 Task: View property listings for ranch-style homes in Lubbock, Texas, with a backyard pool and outdoor kitchen. 76.943751
Action: Mouse moved to (152, 151)
Screenshot: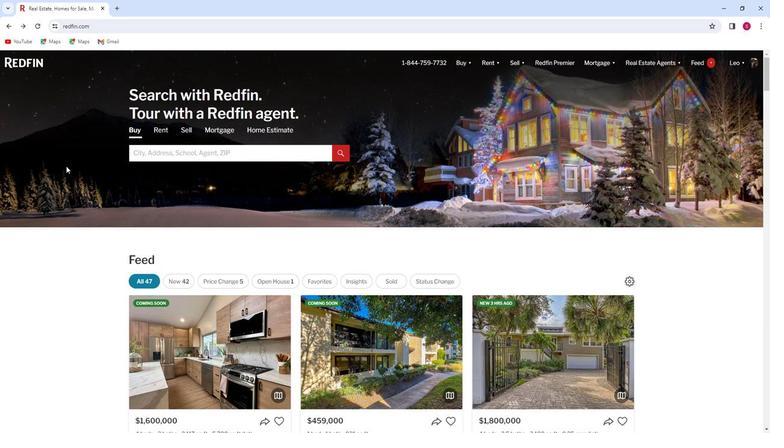 
Action: Mouse pressed left at (152, 151)
Screenshot: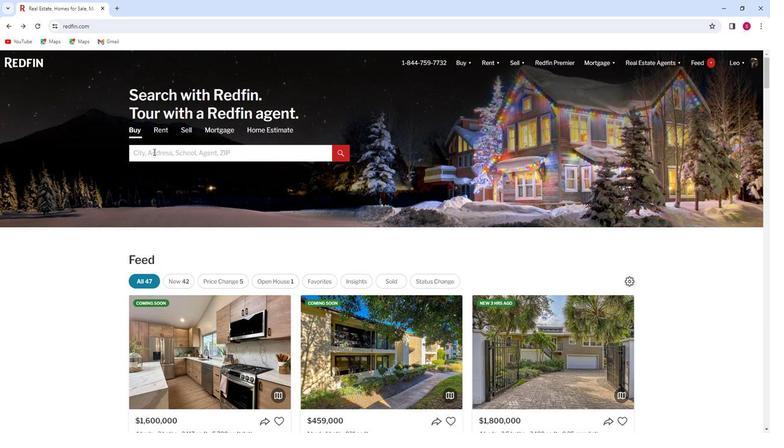 
Action: Mouse moved to (152, 151)
Screenshot: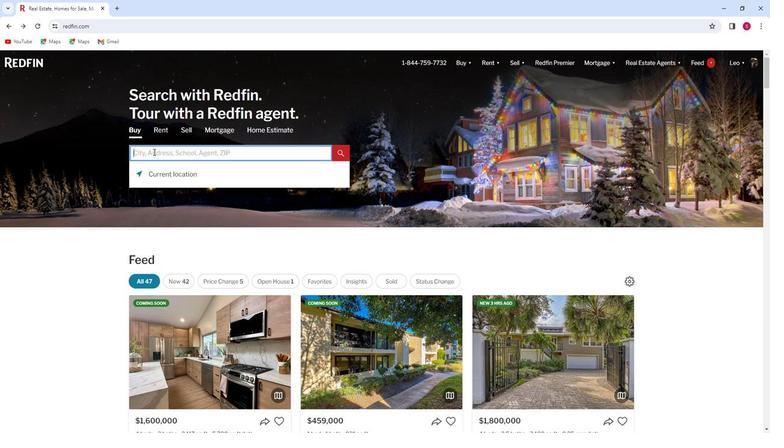 
Action: Key pressed <Key.shift><Key.shift><Key.shift>Lubb
Screenshot: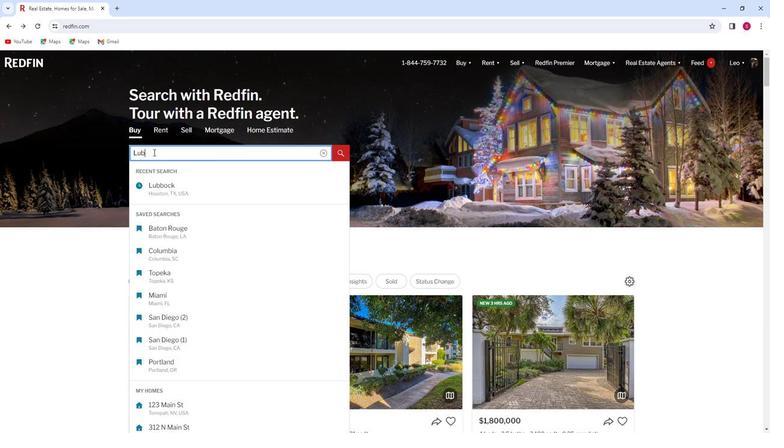 
Action: Mouse moved to (161, 192)
Screenshot: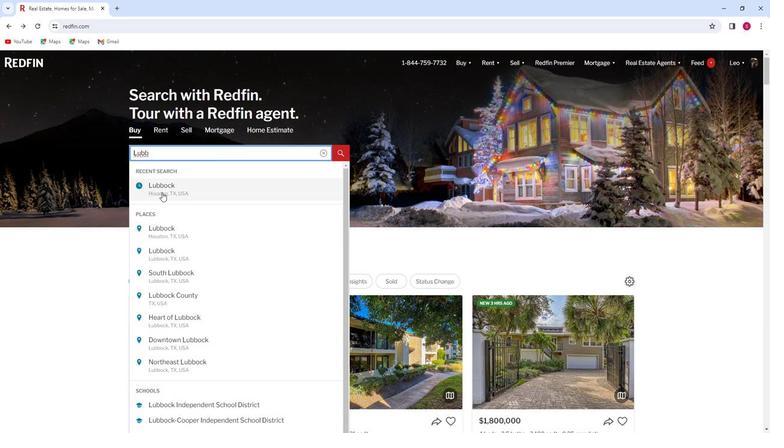 
Action: Mouse pressed left at (161, 192)
Screenshot: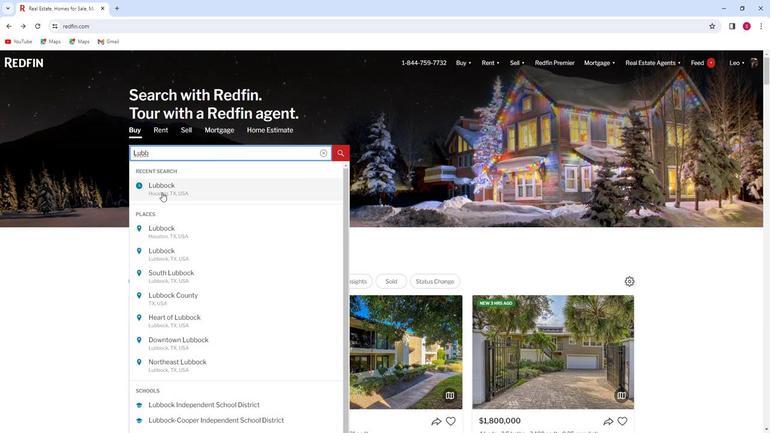 
Action: Mouse moved to (691, 113)
Screenshot: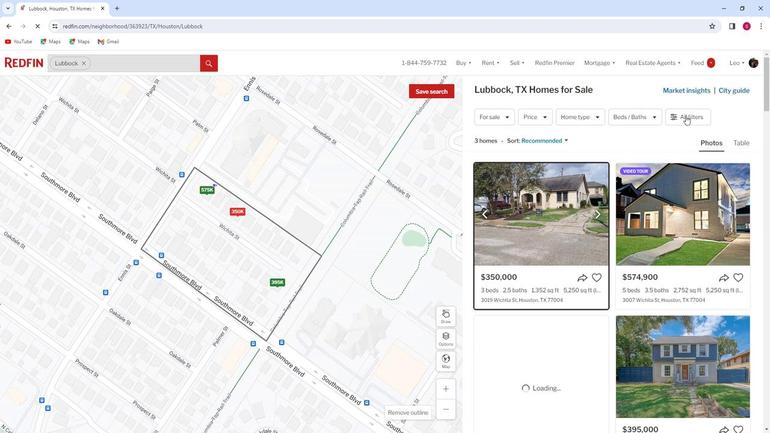 
Action: Mouse pressed left at (691, 113)
Screenshot: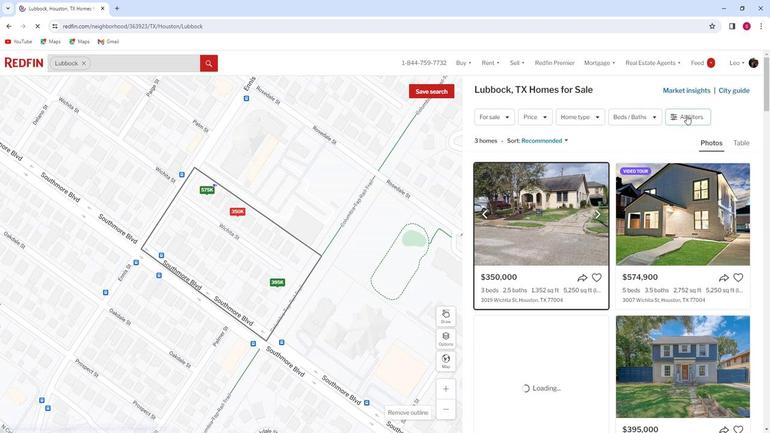 
Action: Mouse moved to (688, 115)
Screenshot: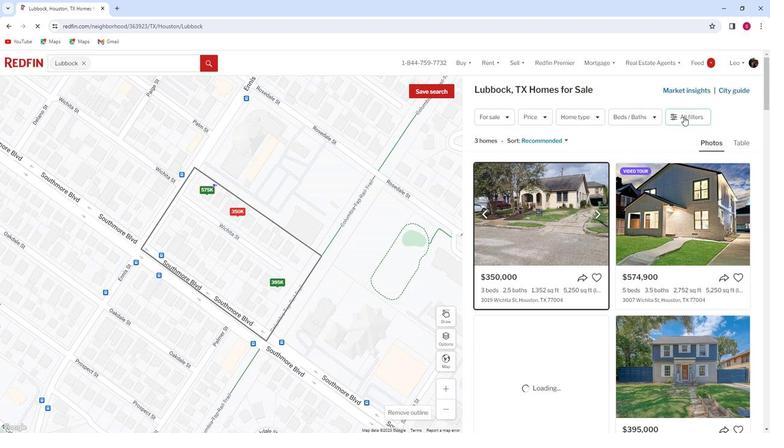 
Action: Mouse pressed left at (688, 115)
Screenshot: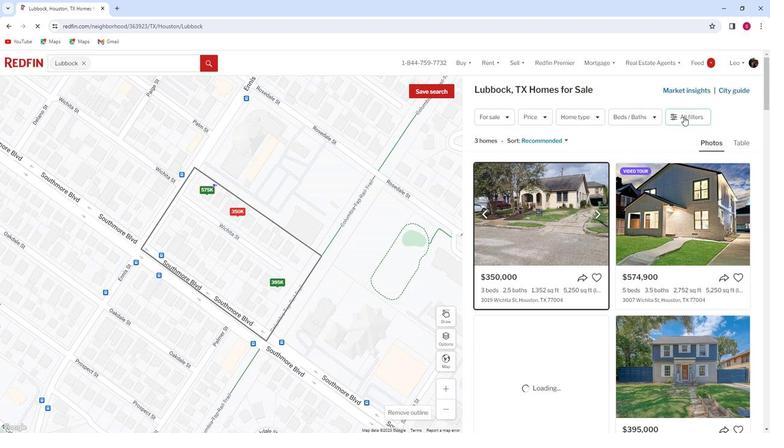 
Action: Mouse moved to (635, 242)
Screenshot: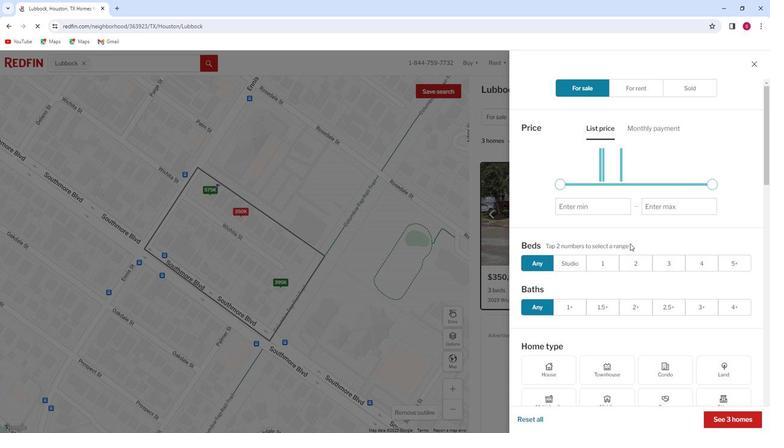 
Action: Mouse scrolled (635, 242) with delta (0, 0)
Screenshot: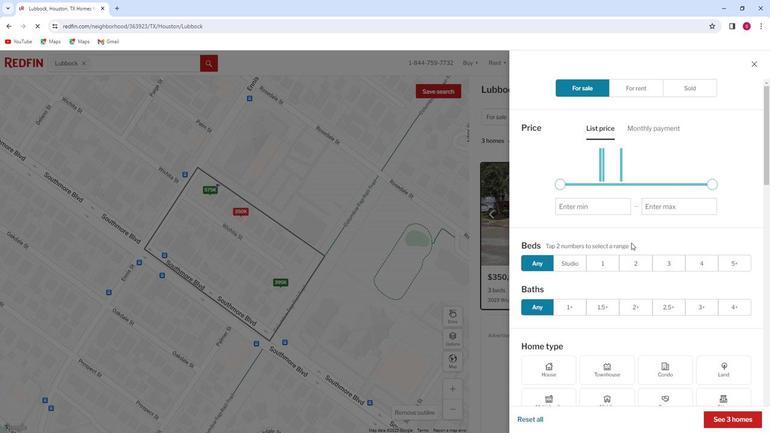 
Action: Mouse scrolled (635, 242) with delta (0, 0)
Screenshot: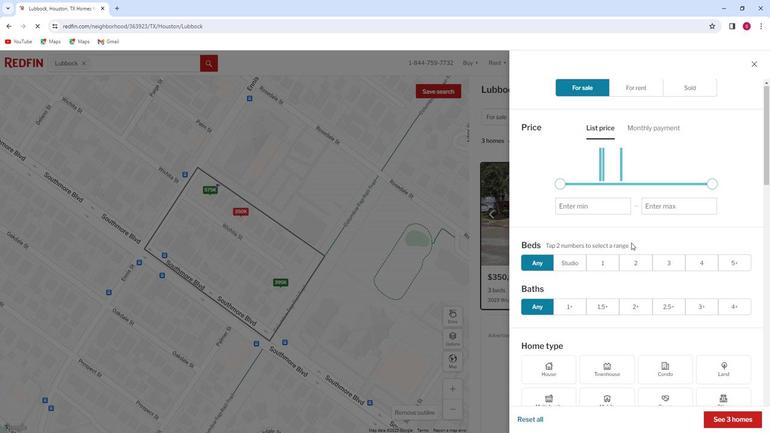 
Action: Mouse moved to (636, 242)
Screenshot: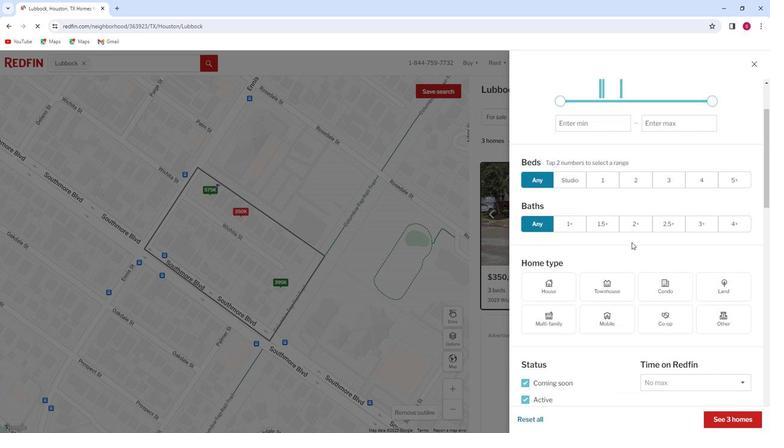 
Action: Mouse scrolled (636, 241) with delta (0, 0)
Screenshot: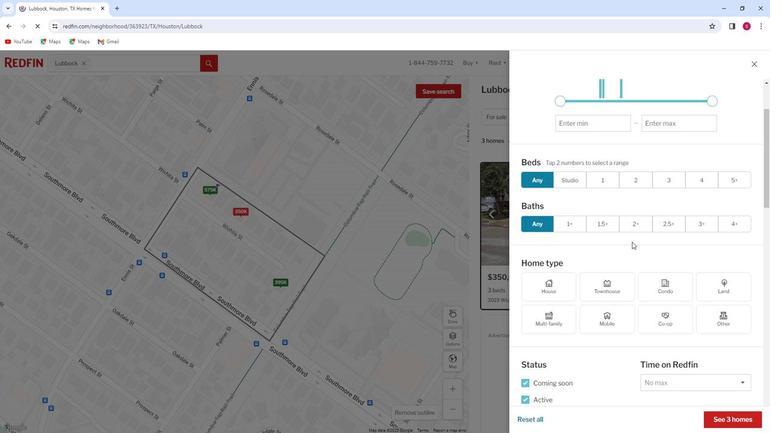 
Action: Mouse scrolled (636, 241) with delta (0, 0)
Screenshot: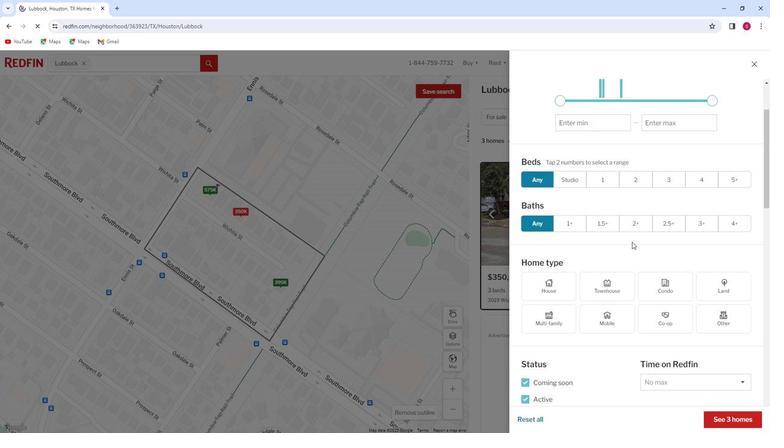 
Action: Mouse moved to (637, 241)
Screenshot: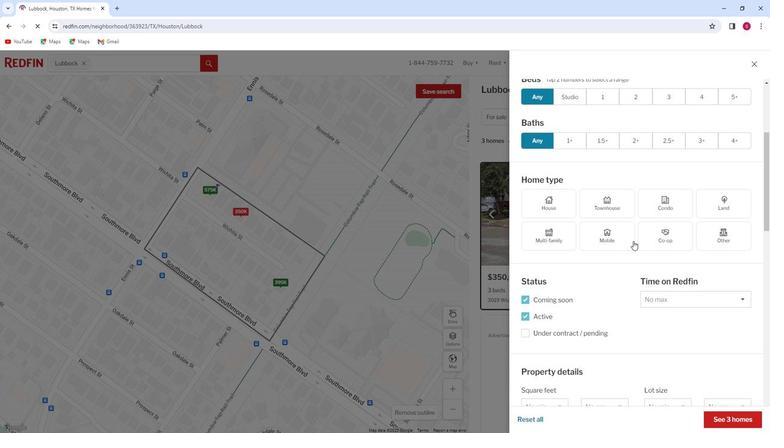 
Action: Mouse scrolled (637, 240) with delta (0, 0)
Screenshot: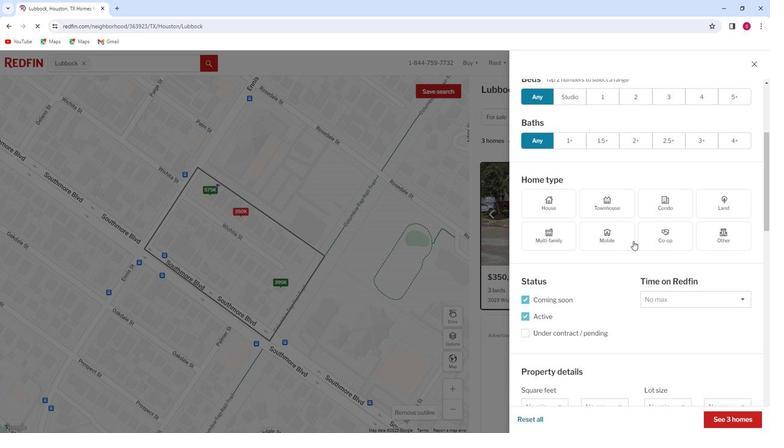 
Action: Mouse scrolled (637, 240) with delta (0, 0)
Screenshot: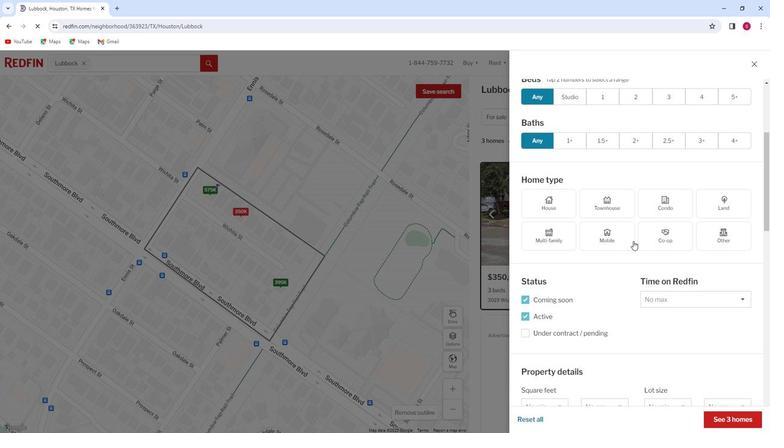 
Action: Mouse moved to (638, 241)
Screenshot: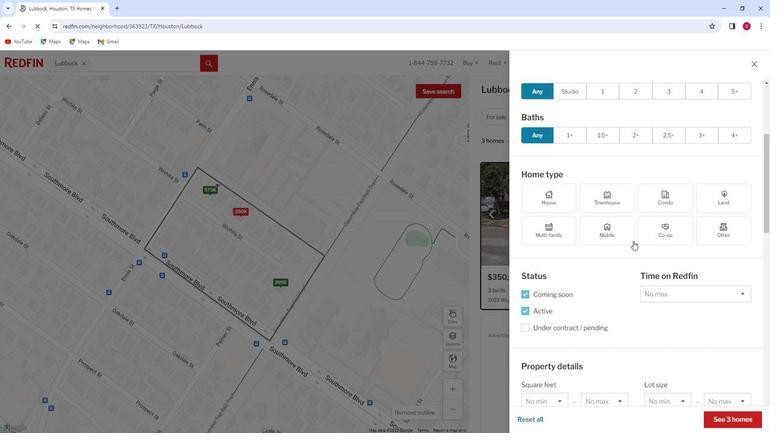 
Action: Mouse scrolled (638, 240) with delta (0, 0)
Screenshot: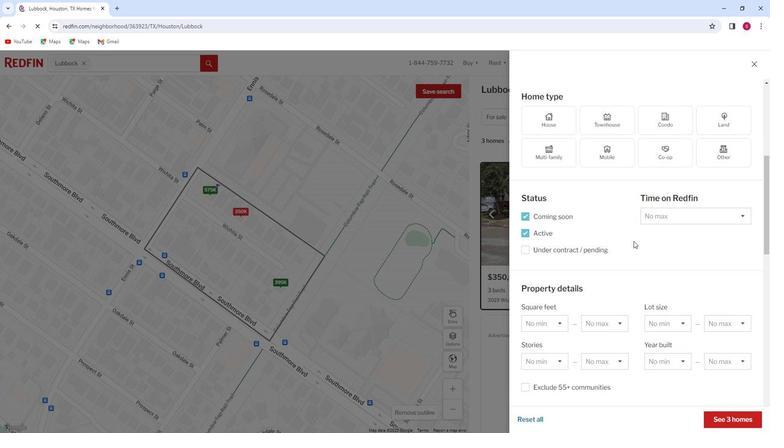 
Action: Mouse moved to (638, 240)
Screenshot: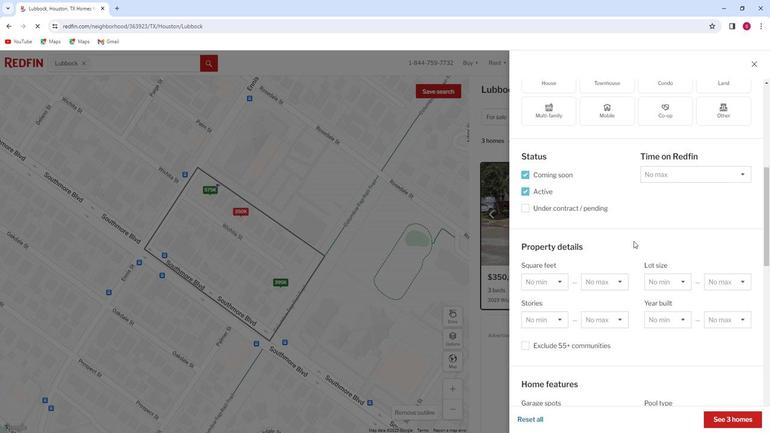 
Action: Mouse scrolled (638, 240) with delta (0, 0)
Screenshot: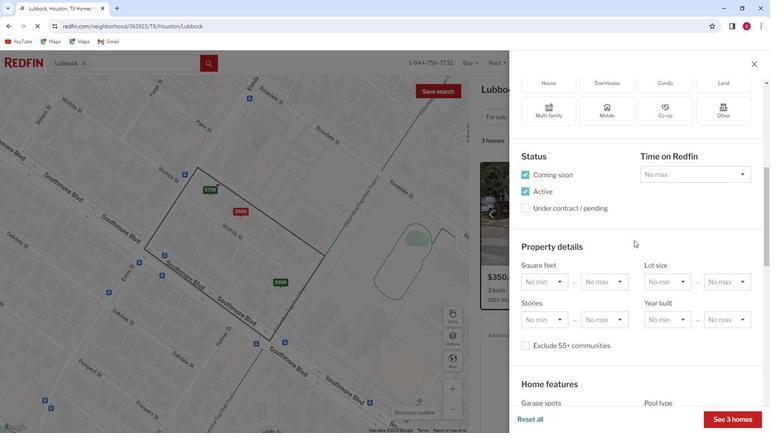 
Action: Mouse scrolled (638, 240) with delta (0, 0)
Screenshot: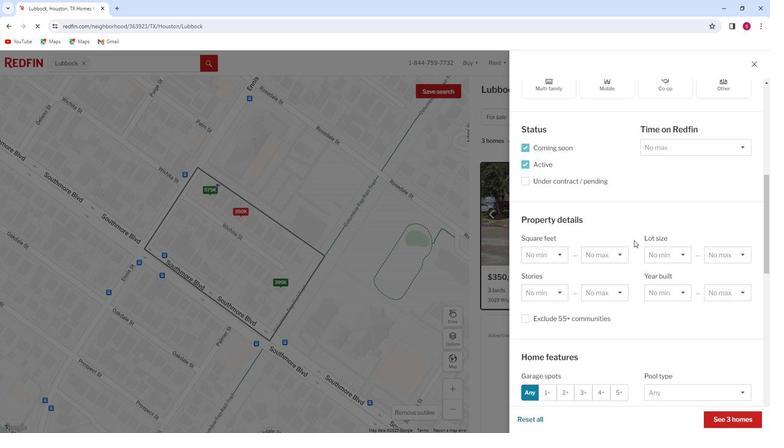 
Action: Mouse moved to (638, 240)
Screenshot: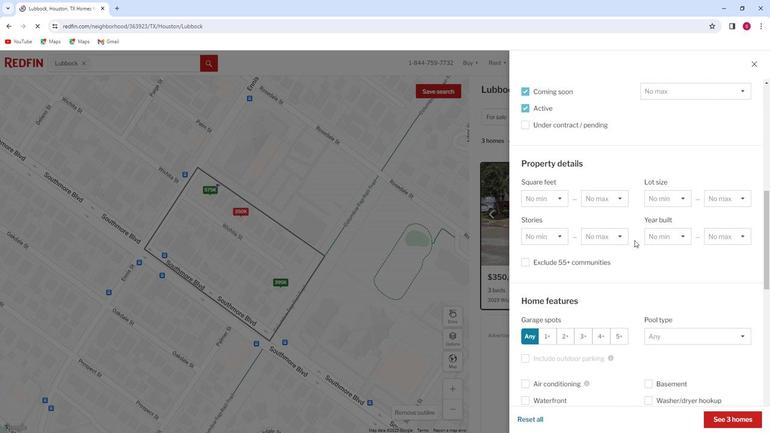 
Action: Mouse scrolled (638, 239) with delta (0, 0)
Screenshot: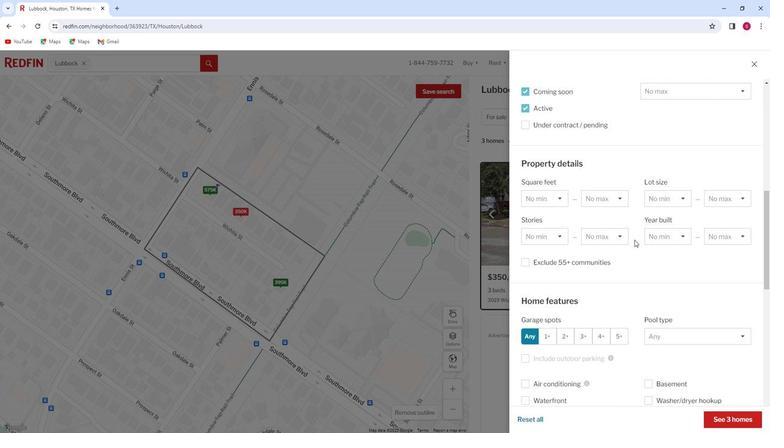 
Action: Mouse moved to (639, 240)
Screenshot: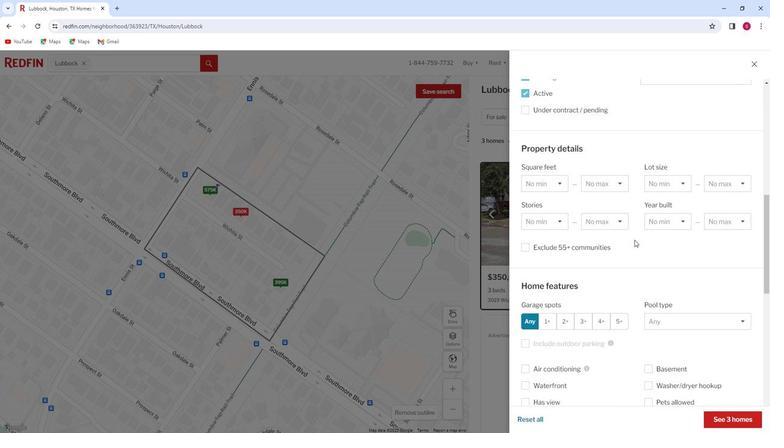
Action: Mouse scrolled (639, 239) with delta (0, 0)
Screenshot: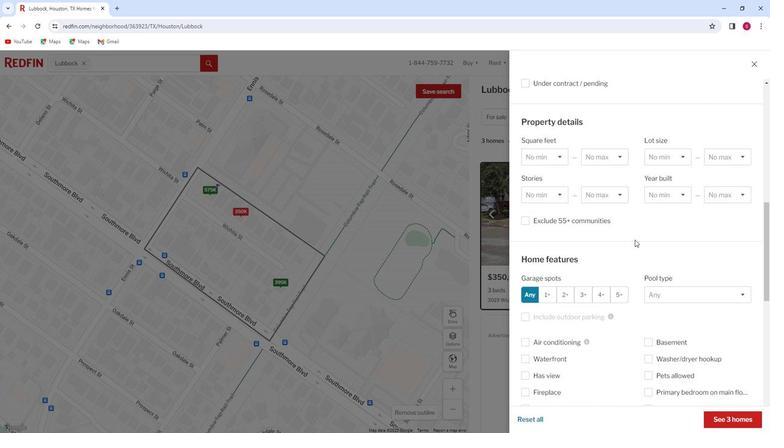 
Action: Mouse scrolled (639, 239) with delta (0, 0)
Screenshot: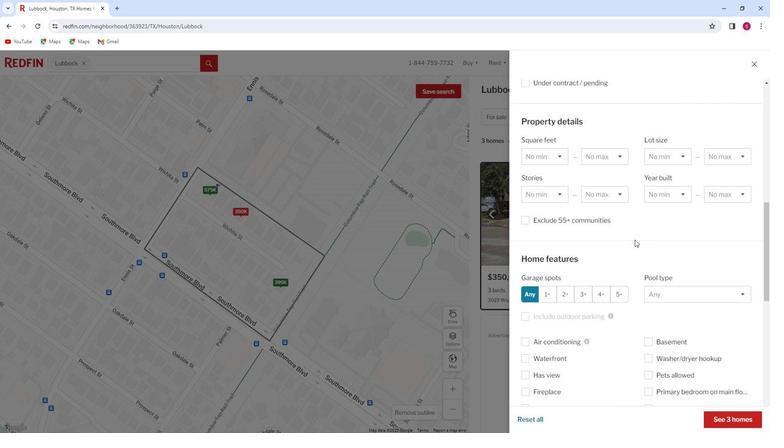 
Action: Mouse moved to (639, 240)
Screenshot: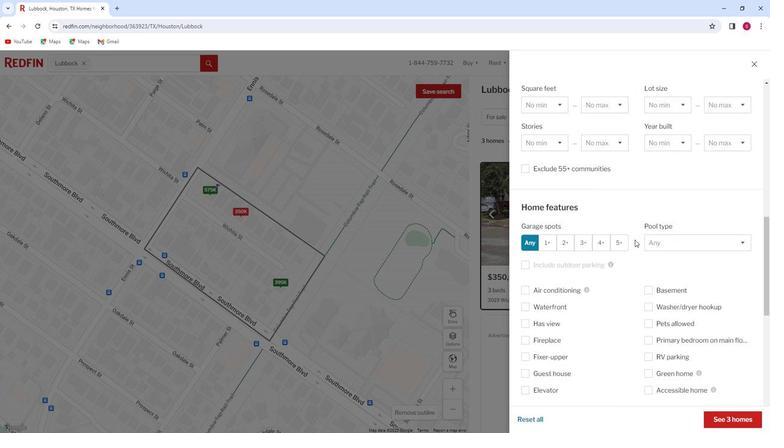 
Action: Mouse scrolled (639, 239) with delta (0, 0)
Screenshot: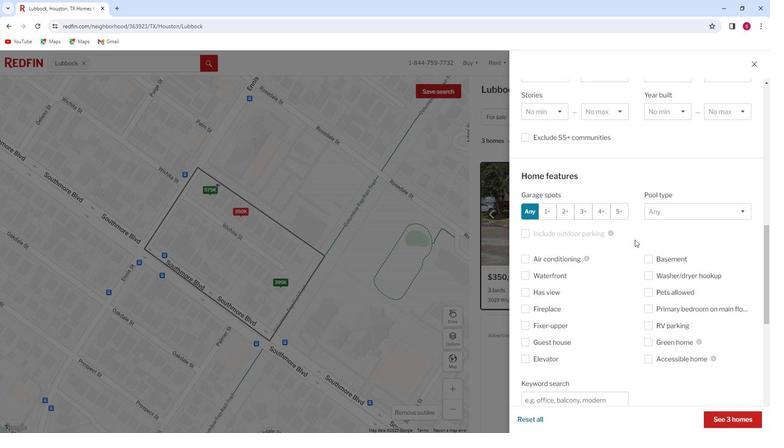 
Action: Mouse scrolled (639, 239) with delta (0, 0)
Screenshot: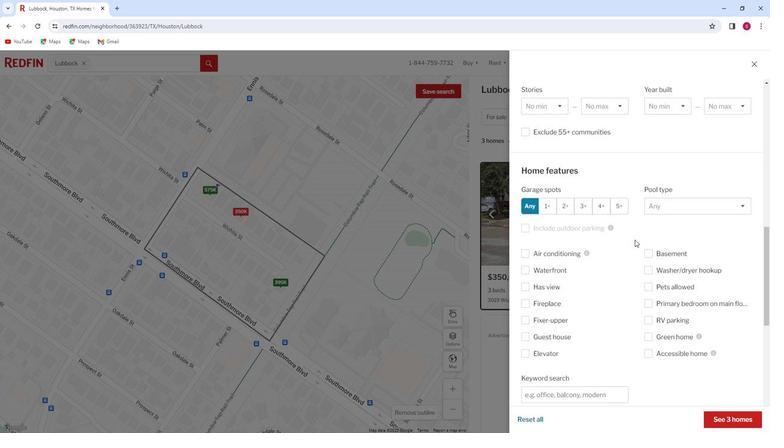 
Action: Mouse scrolled (639, 239) with delta (0, 0)
Screenshot: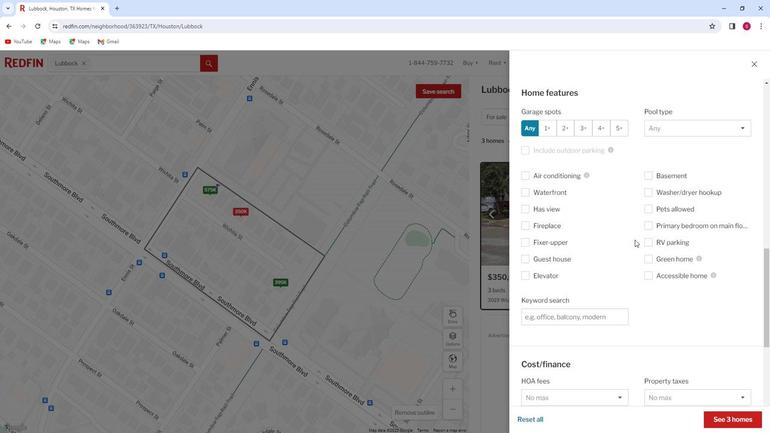 
Action: Mouse scrolled (639, 239) with delta (0, 0)
Screenshot: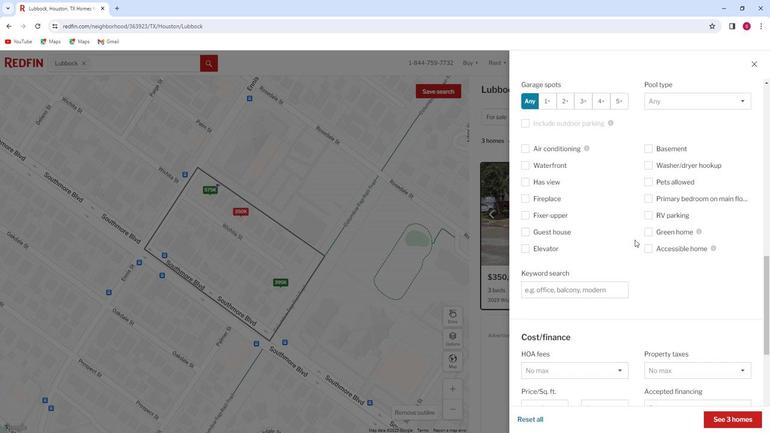 
Action: Mouse moved to (572, 237)
Screenshot: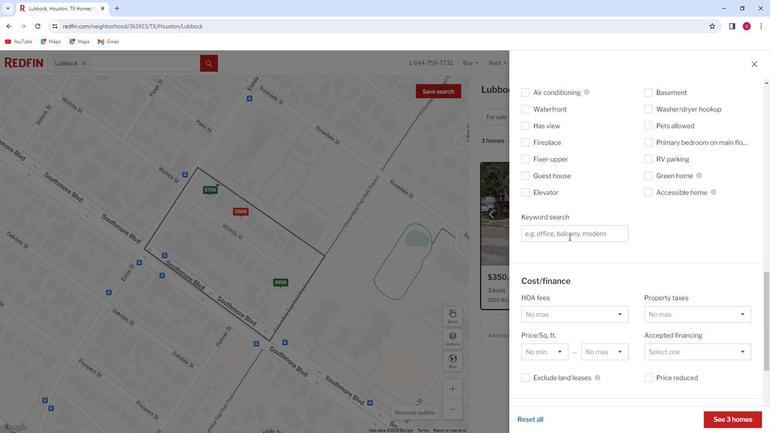 
Action: Mouse pressed left at (572, 237)
Screenshot: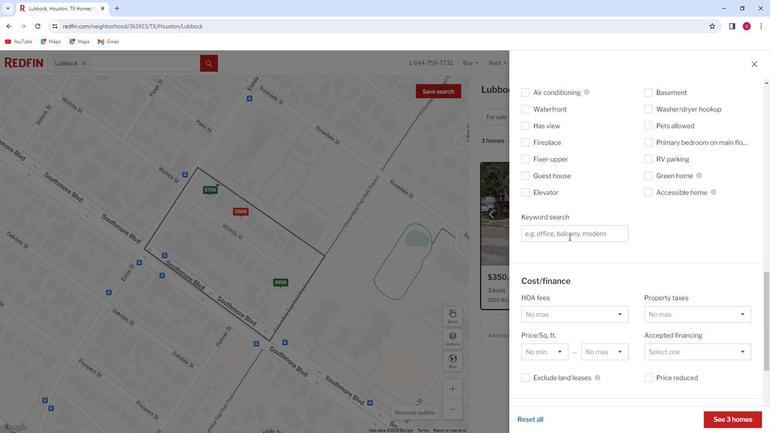 
Action: Key pressed ranch-d<Key.backspace>style<Key.space>homes<Key.space>with<Key.space>backyard<Key.space>pool
Screenshot: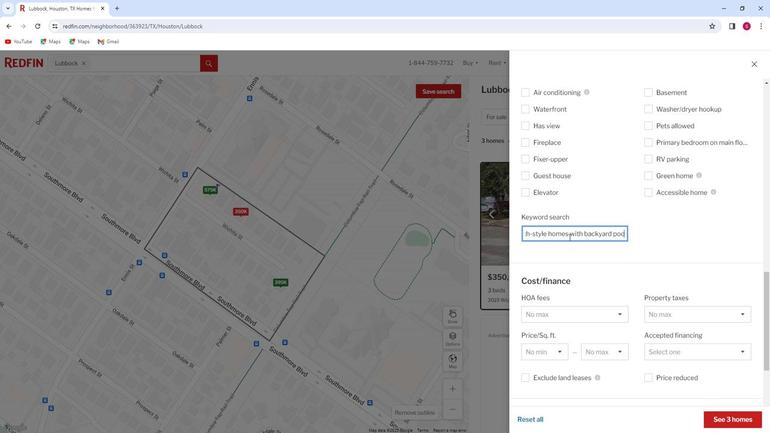 
Action: Mouse moved to (667, 208)
Screenshot: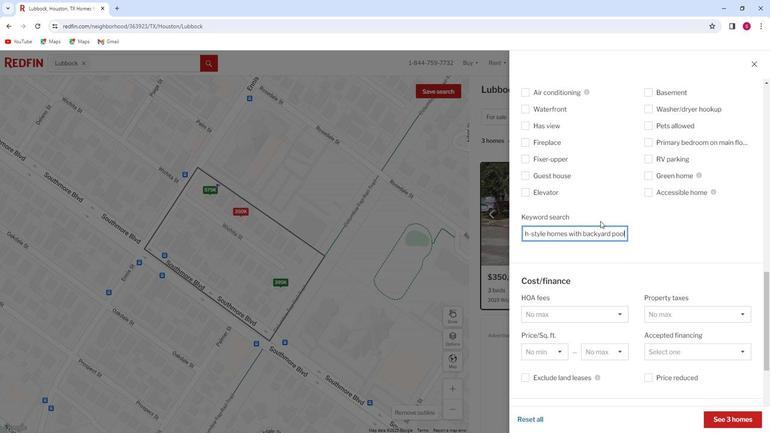 
Action: Mouse scrolled (667, 208) with delta (0, 0)
Screenshot: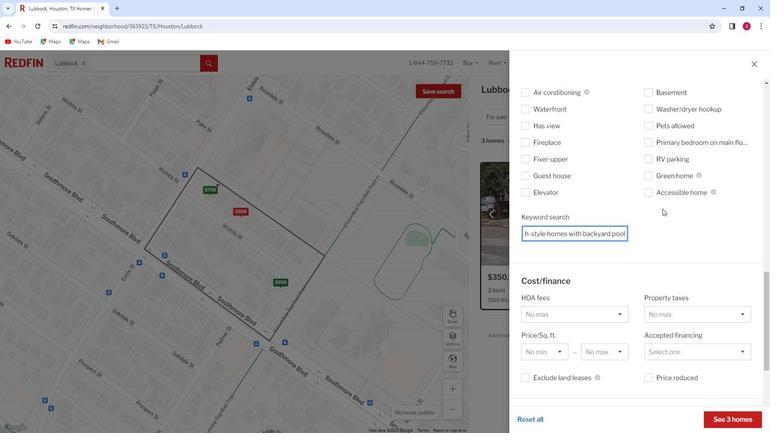 
Action: Mouse moved to (667, 207)
Screenshot: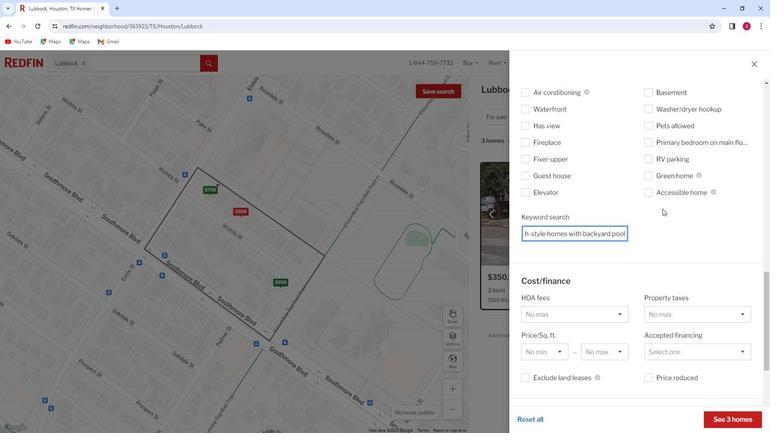 
Action: Mouse scrolled (667, 208) with delta (0, 0)
Screenshot: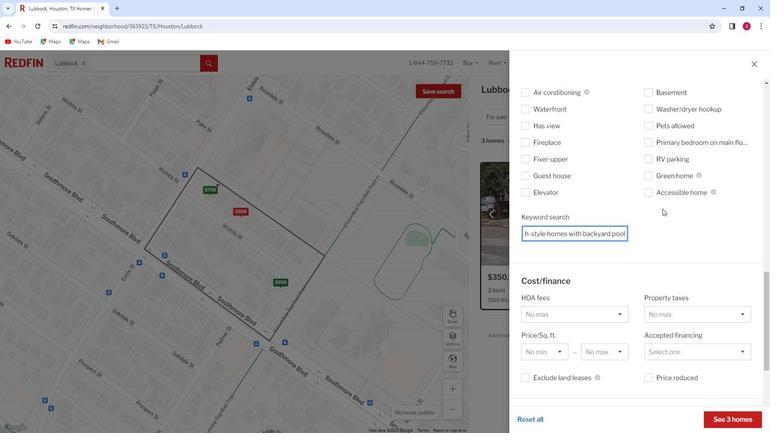 
Action: Mouse moved to (667, 207)
Screenshot: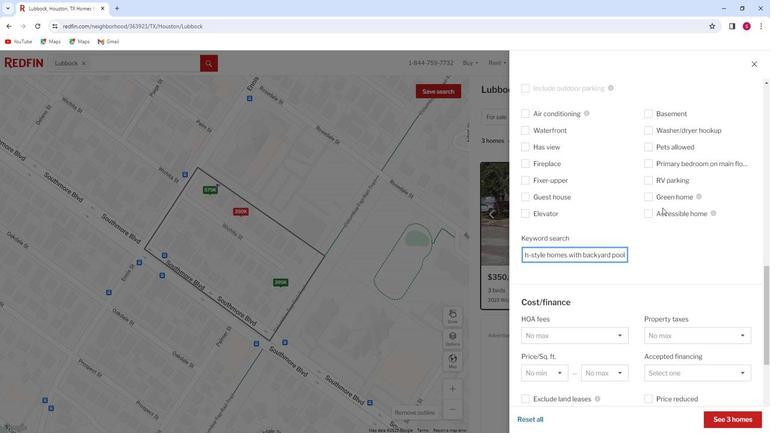 
Action: Mouse scrolled (667, 207) with delta (0, 0)
Screenshot: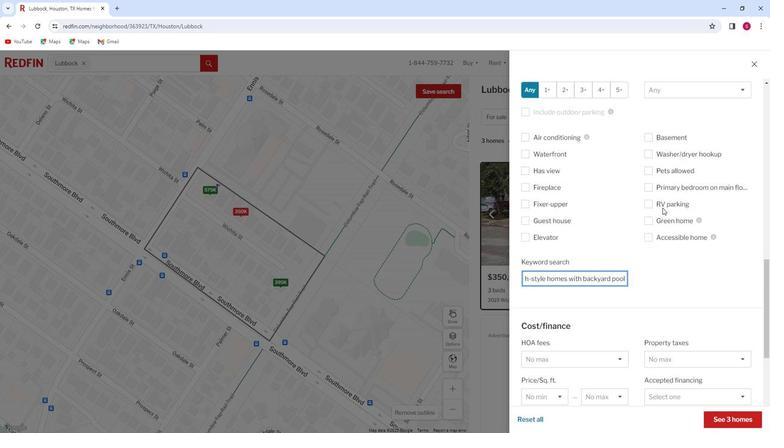 
Action: Mouse moved to (683, 167)
Screenshot: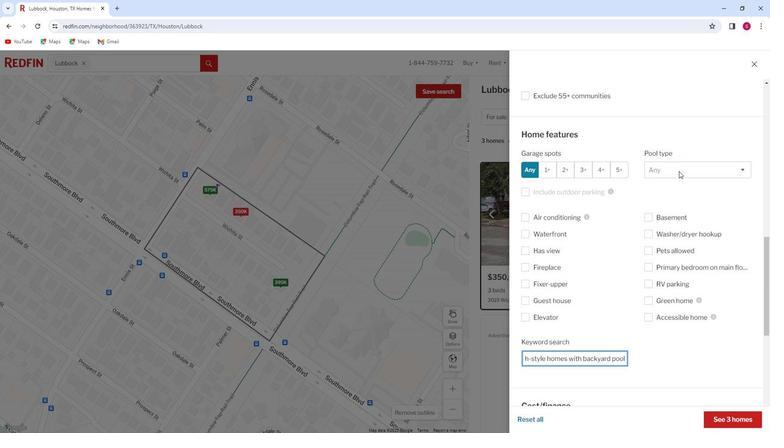 
Action: Mouse pressed left at (683, 167)
Screenshot: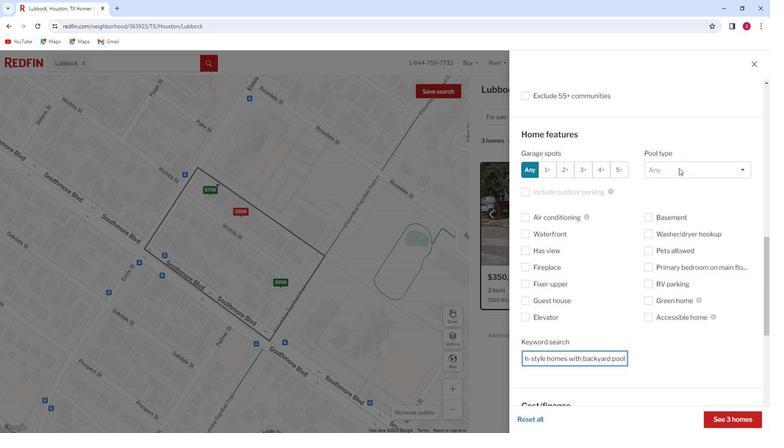 
Action: Mouse moved to (627, 203)
Screenshot: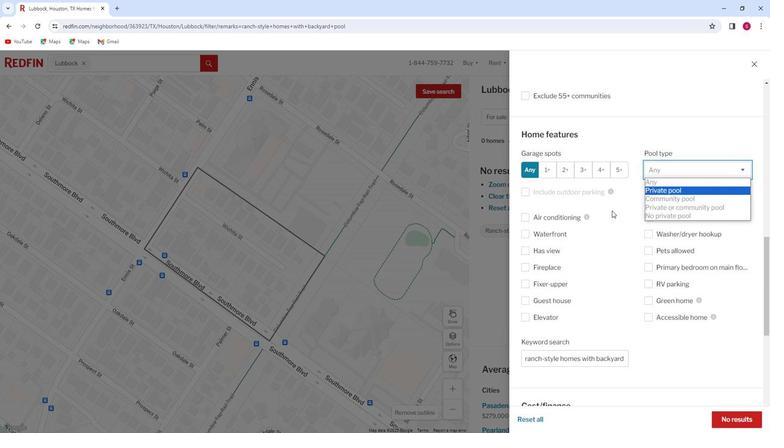
Action: Mouse pressed left at (627, 203)
Screenshot: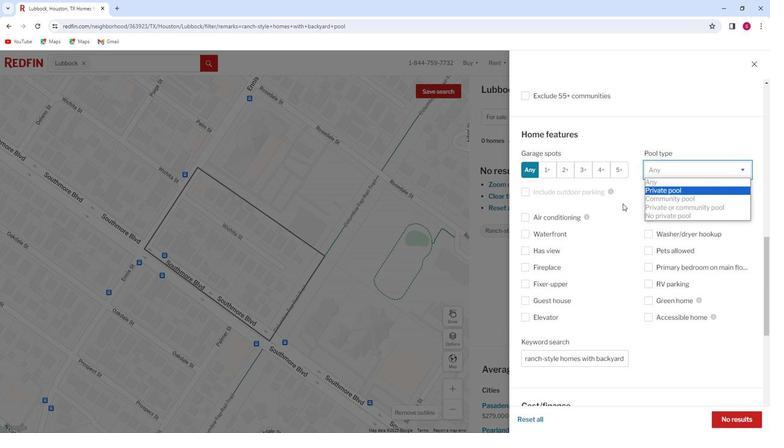 
Action: Mouse moved to (603, 273)
Screenshot: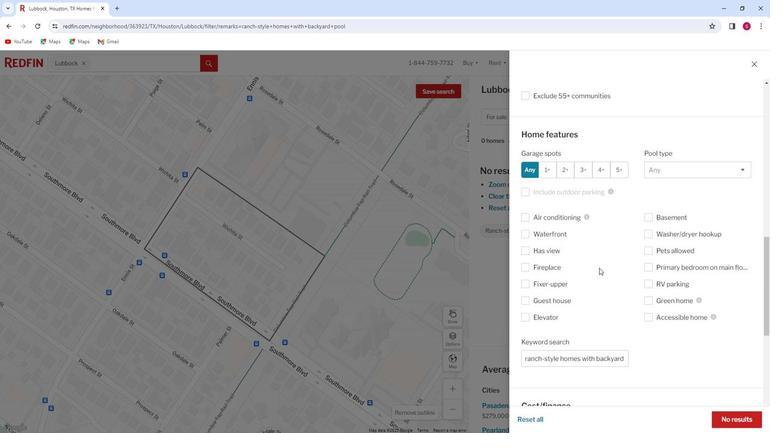 
Action: Mouse scrolled (603, 273) with delta (0, 0)
Screenshot: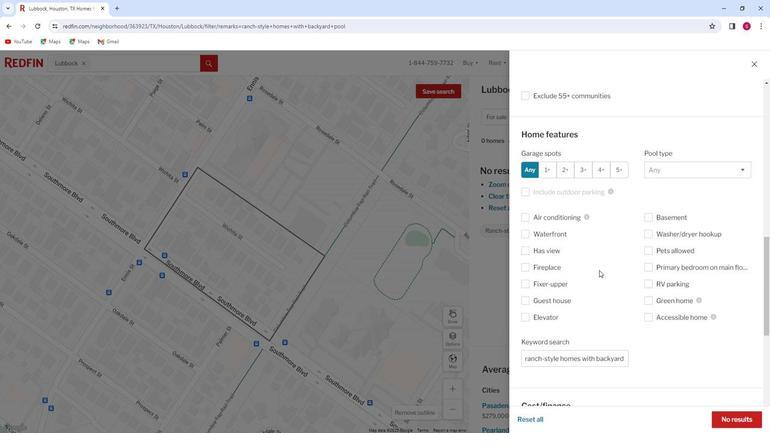 
Action: Mouse moved to (624, 317)
Screenshot: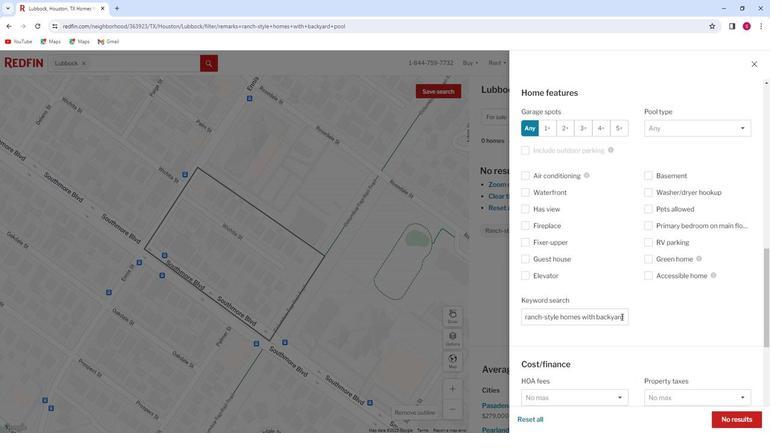 
Action: Mouse pressed left at (624, 317)
Screenshot: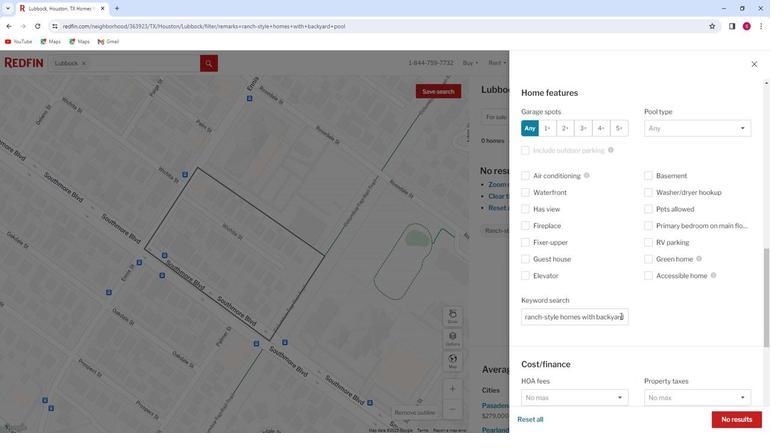 
Action: Mouse moved to (635, 316)
Screenshot: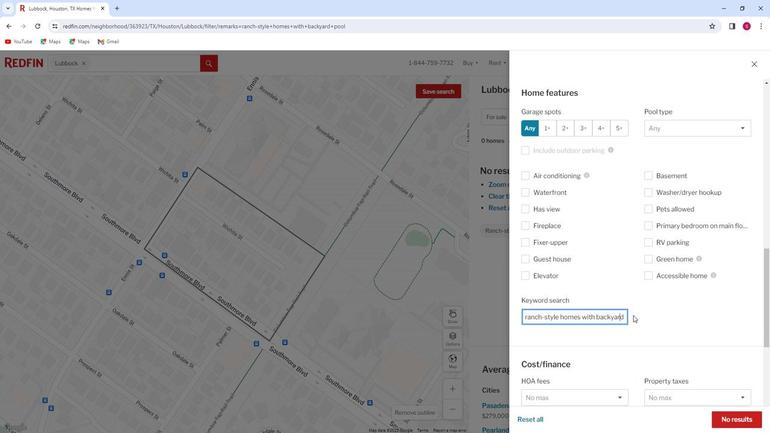 
Action: Key pressed <Key.right><Key.right>pool<Key.space>and<Key.space>outdoor<Key.space>kitchen
Screenshot: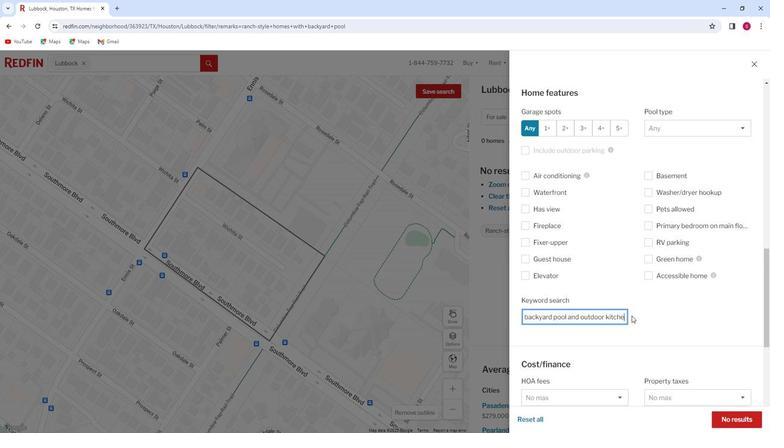 
Action: Mouse moved to (733, 418)
Screenshot: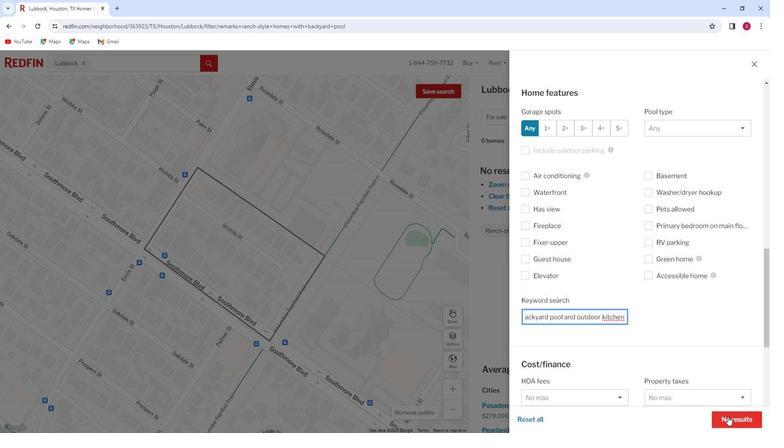 
Action: Mouse pressed left at (733, 418)
Screenshot: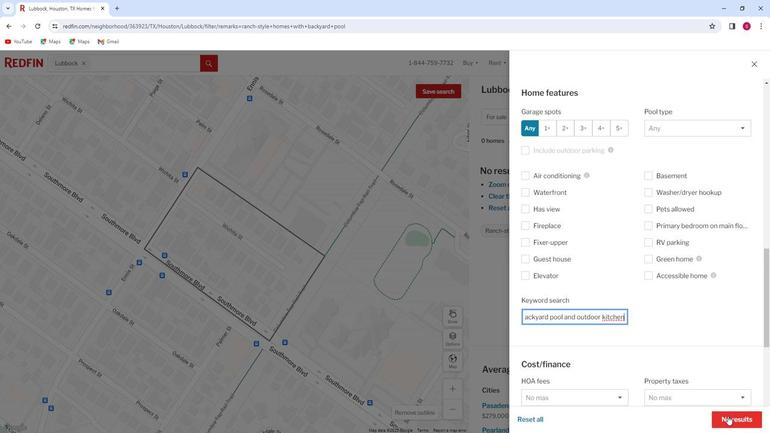 
Action: Mouse moved to (488, 282)
Screenshot: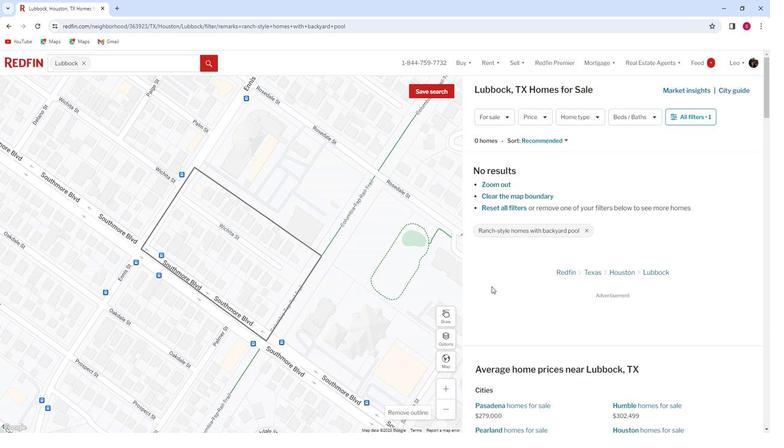 
